 Task: Add Chicken Cheese Nuts & Grapes Snack Box to the cart.
Action: Mouse moved to (248, 117)
Screenshot: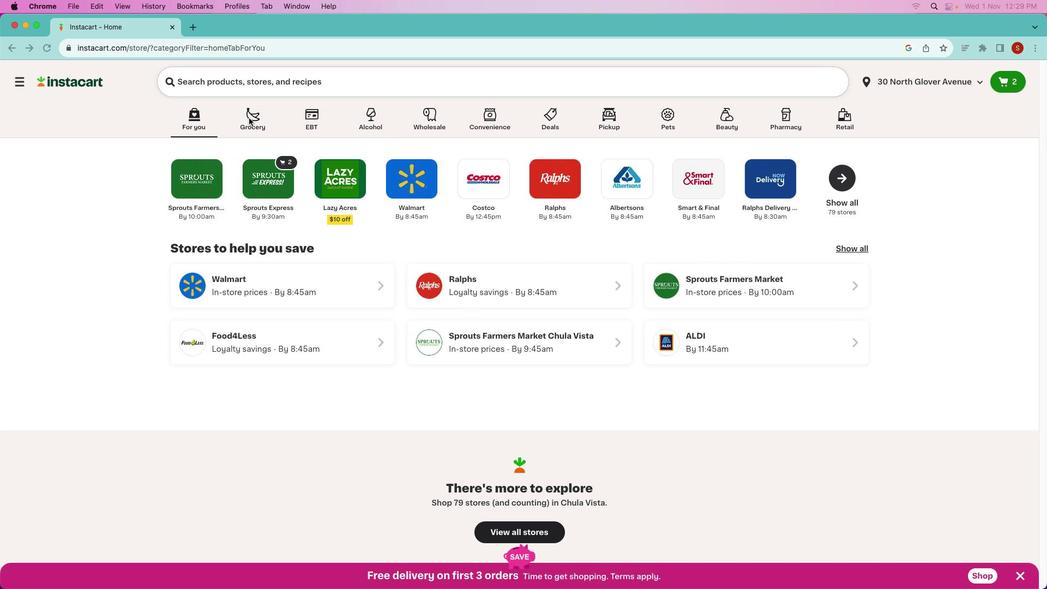 
Action: Mouse pressed left at (248, 117)
Screenshot: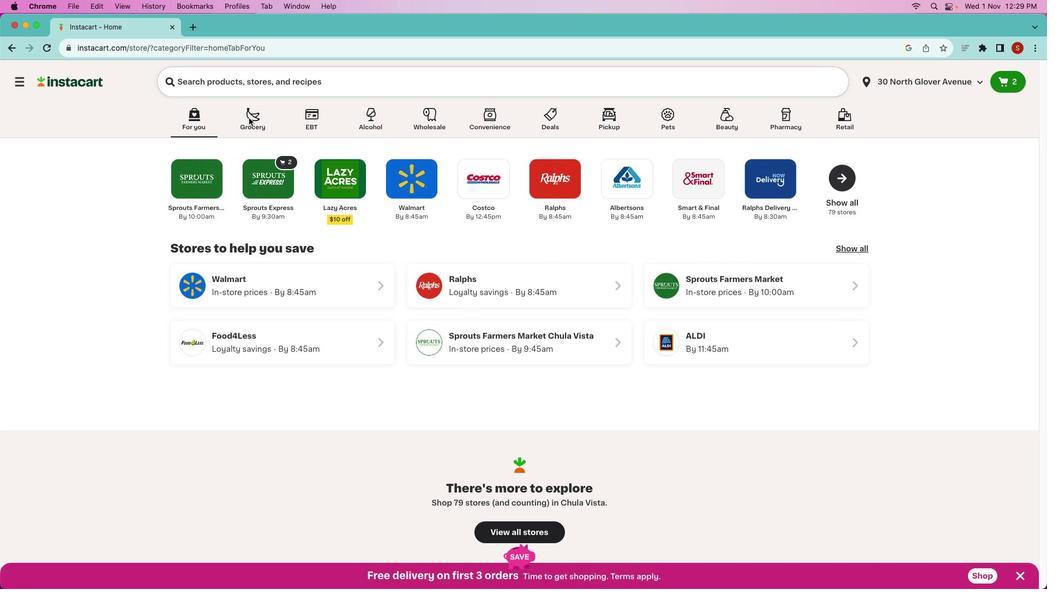 
Action: Mouse pressed left at (248, 117)
Screenshot: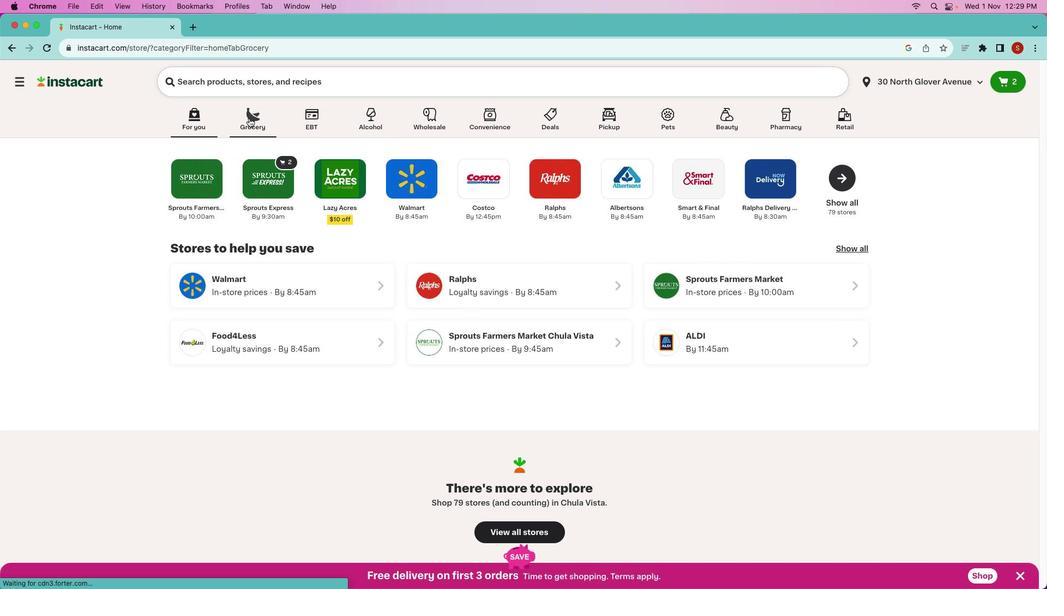 
Action: Mouse moved to (536, 390)
Screenshot: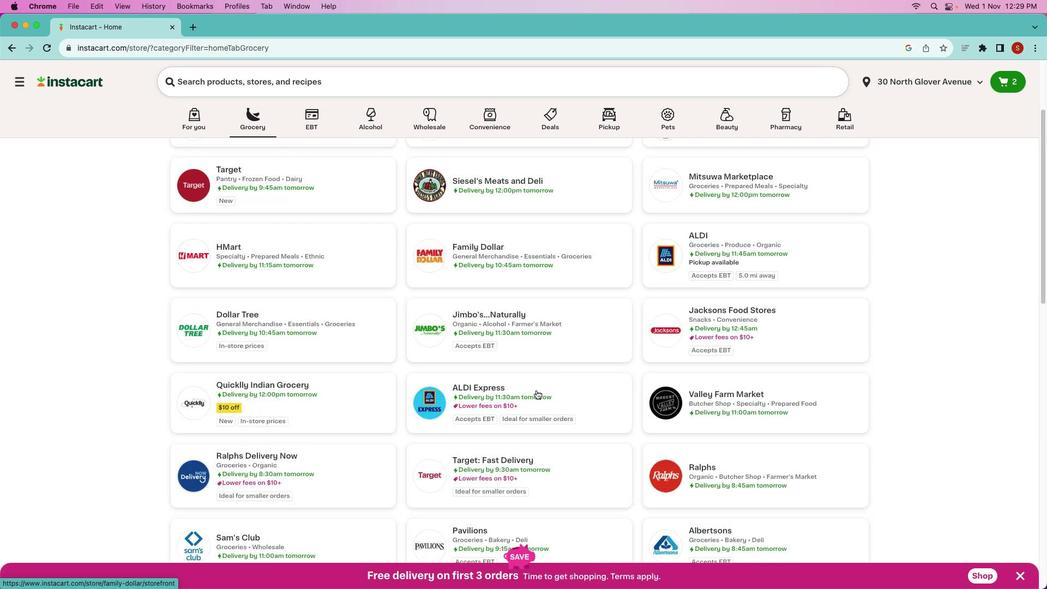 
Action: Mouse scrolled (536, 390) with delta (0, 0)
Screenshot: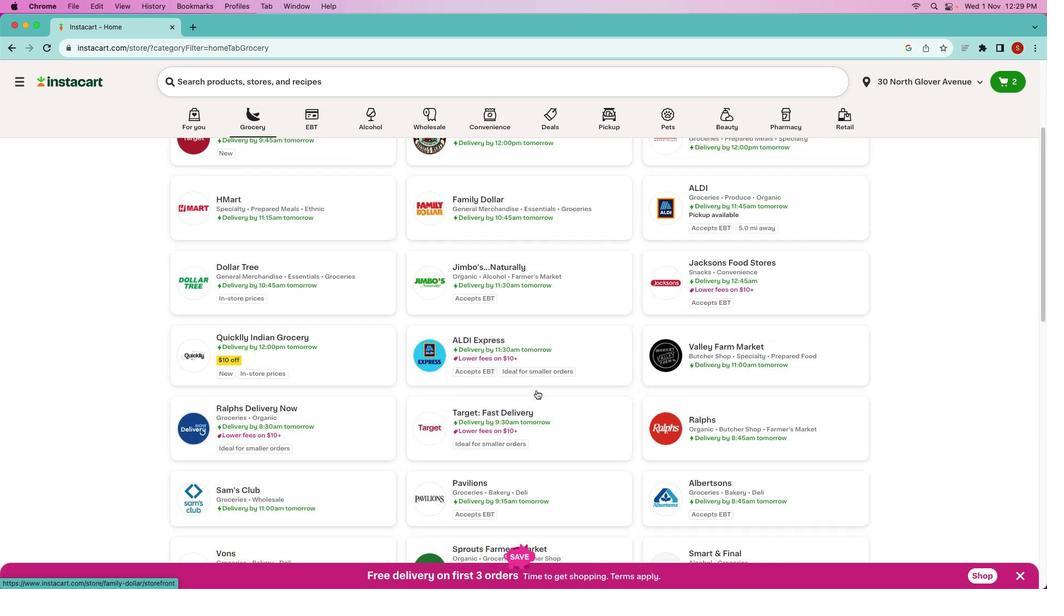 
Action: Mouse scrolled (536, 390) with delta (0, 0)
Screenshot: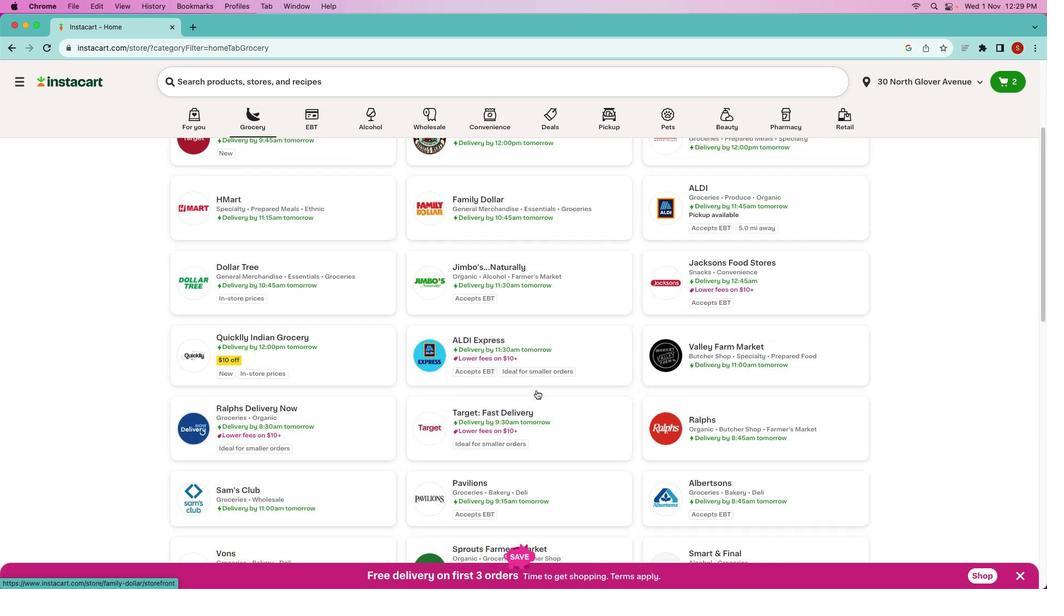 
Action: Mouse scrolled (536, 390) with delta (0, -1)
Screenshot: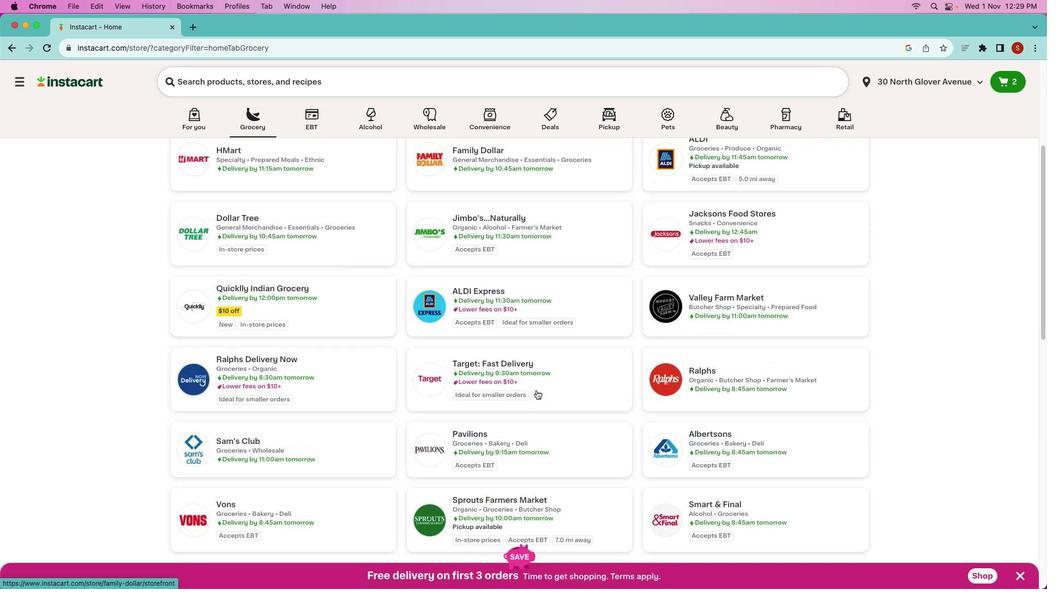 
Action: Mouse scrolled (536, 390) with delta (0, -2)
Screenshot: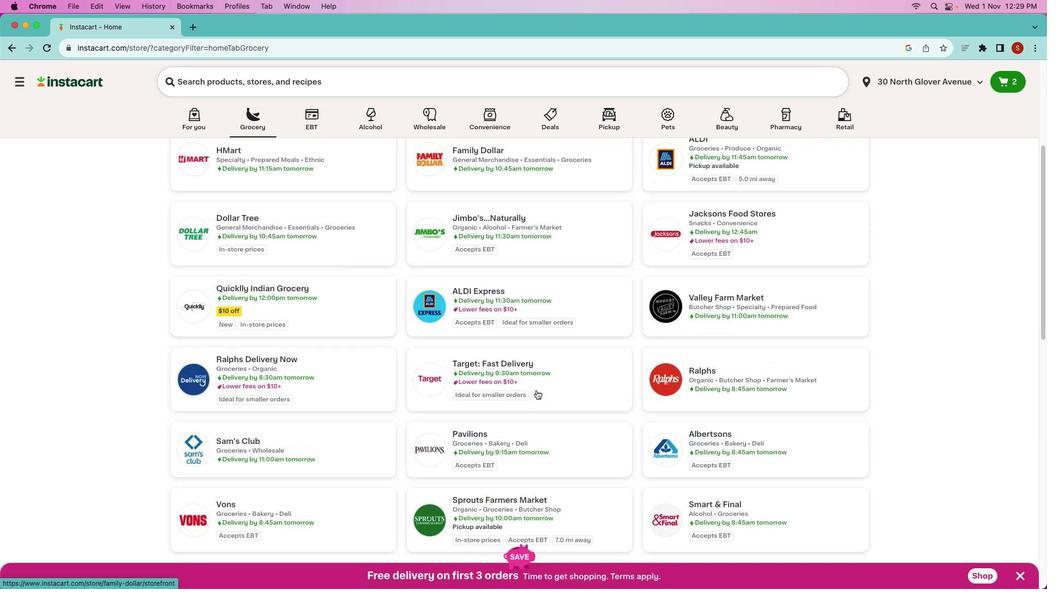 
Action: Mouse moved to (520, 519)
Screenshot: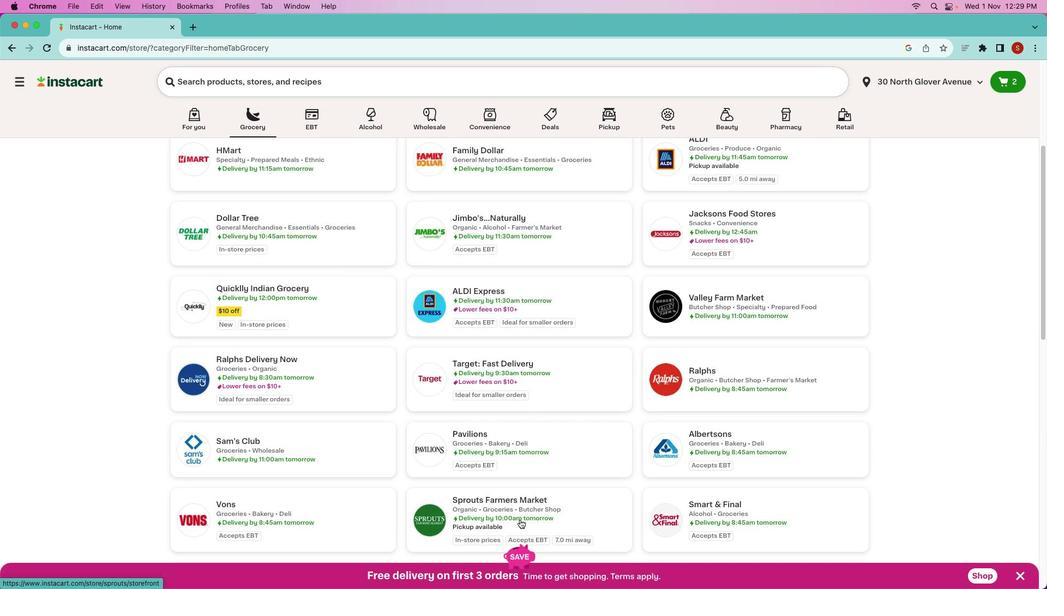 
Action: Mouse pressed left at (520, 519)
Screenshot: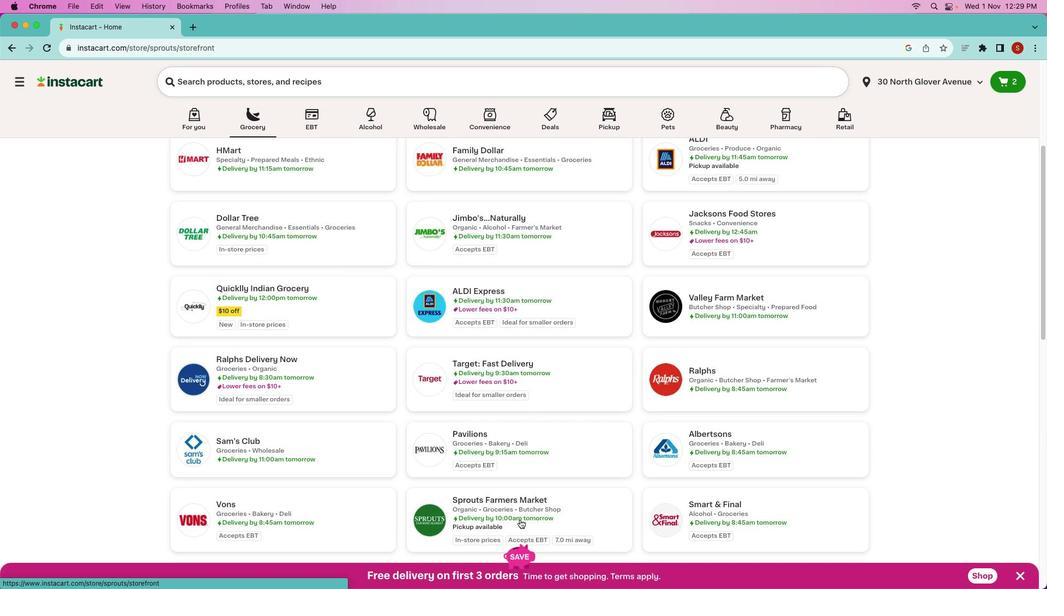 
Action: Mouse moved to (376, 69)
Screenshot: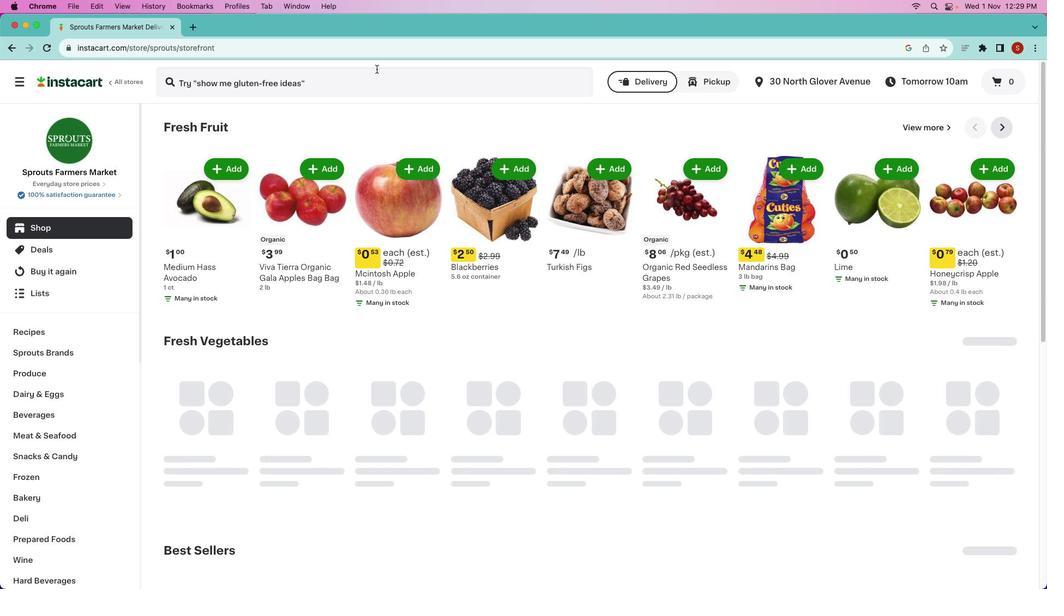 
Action: Mouse pressed left at (376, 69)
Screenshot: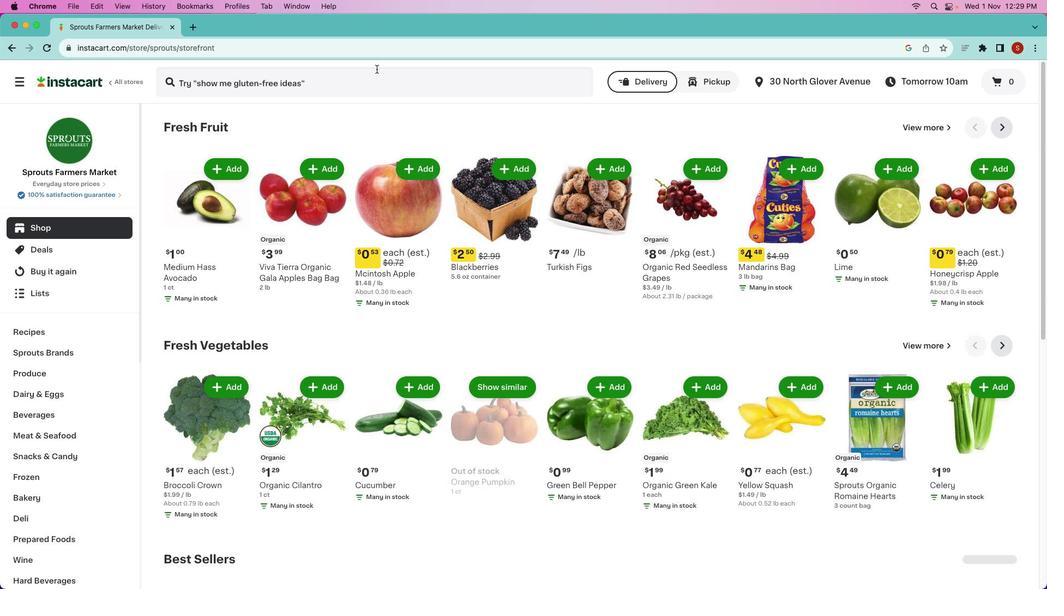 
Action: Mouse moved to (379, 80)
Screenshot: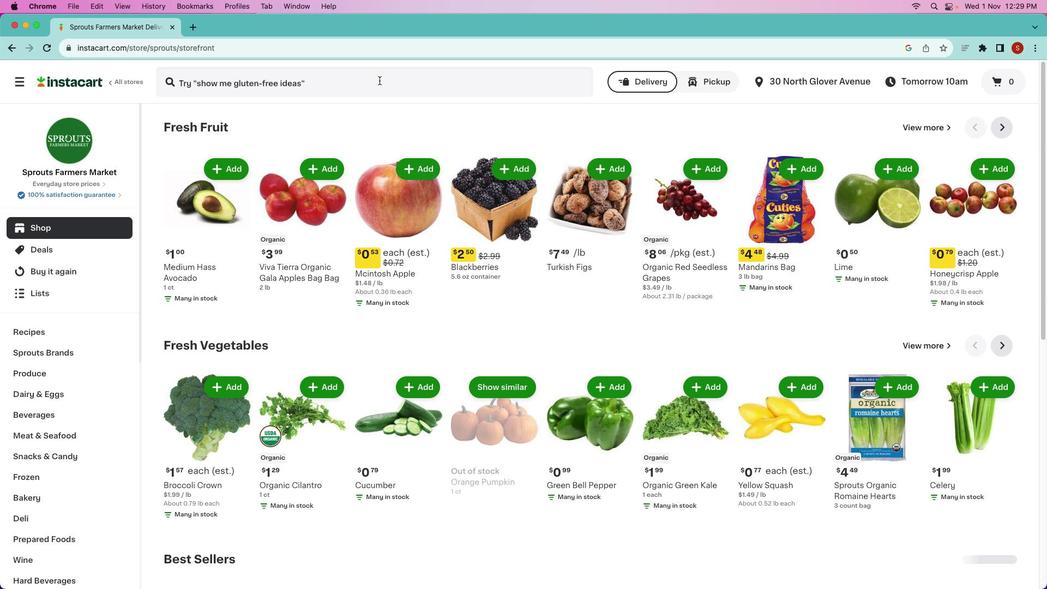 
Action: Mouse pressed left at (379, 80)
Screenshot: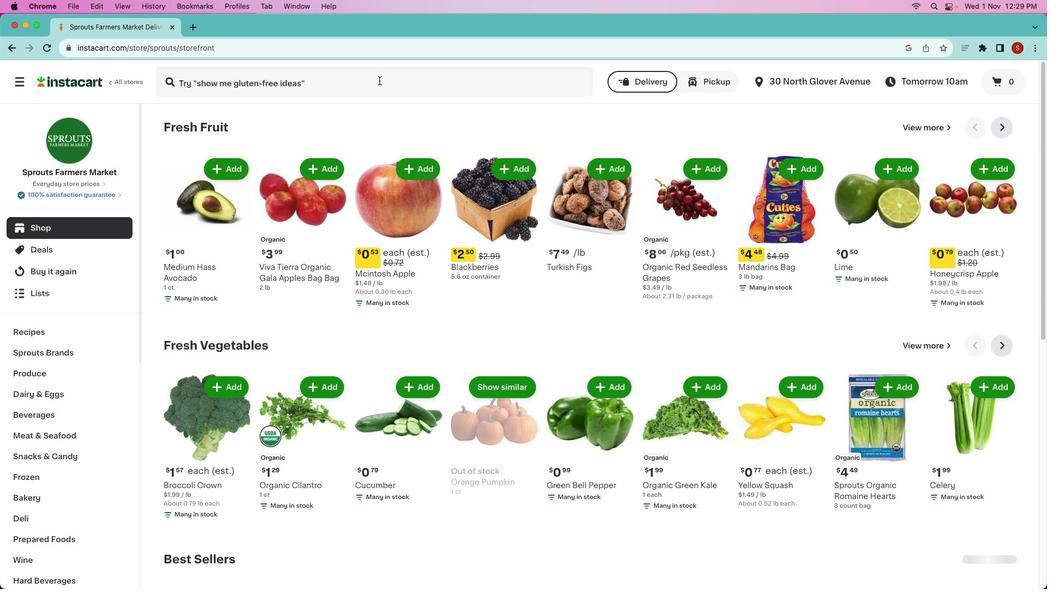 
Action: Key pressed 't''i''d'Key.backspaceKey.backspaceKey.backspace'c''h''c''i''c'Key.backspaceKey.backspaceKey.backspace'o'Key.backspace'i''c''k''e''n'Key.space'c''h''e''e''s''e'Key.space'n''u''t''s'Key.spaceKey.shift_r'$'Key.backspaceKey.shift_r'&'Key.space'g''r''a''p''s'Key.backspace'e''s'Key.space's''n''a''c''k'Key.space'b''o''x'Key.enter
Screenshot: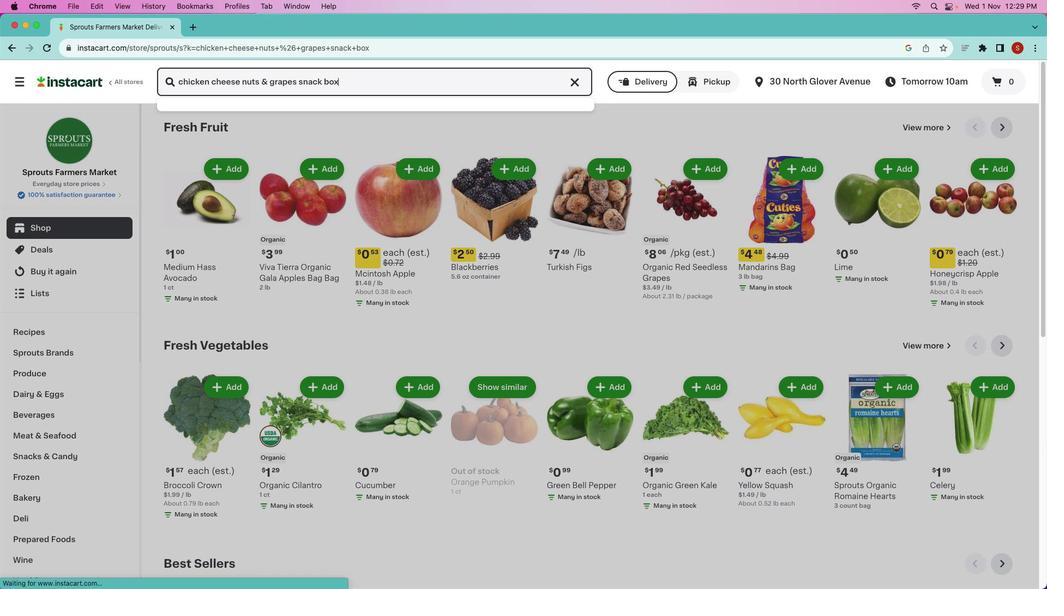 
Action: Mouse moved to (283, 177)
Screenshot: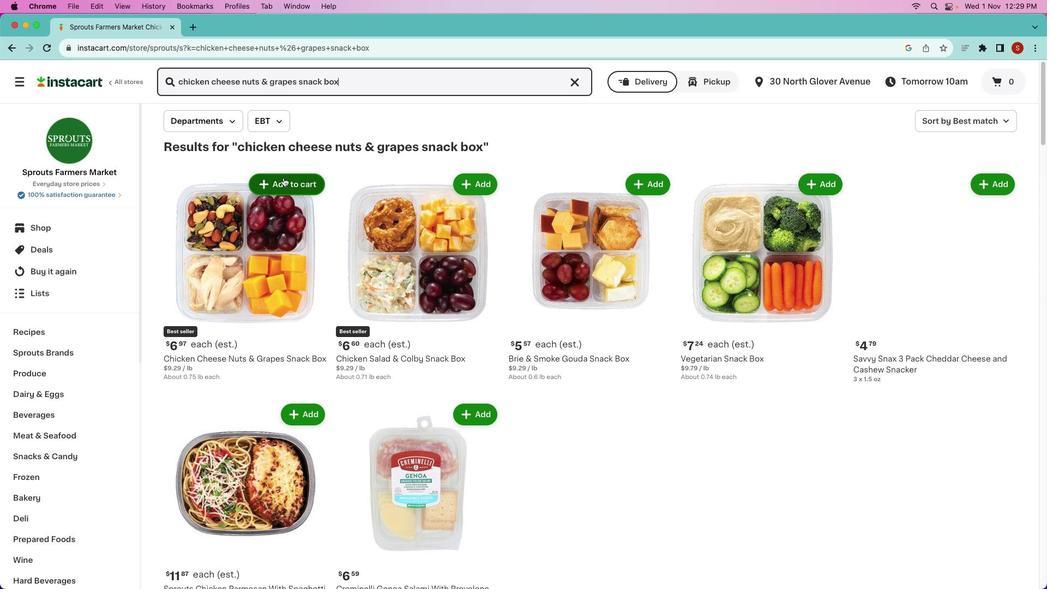
Action: Mouse pressed left at (283, 177)
Screenshot: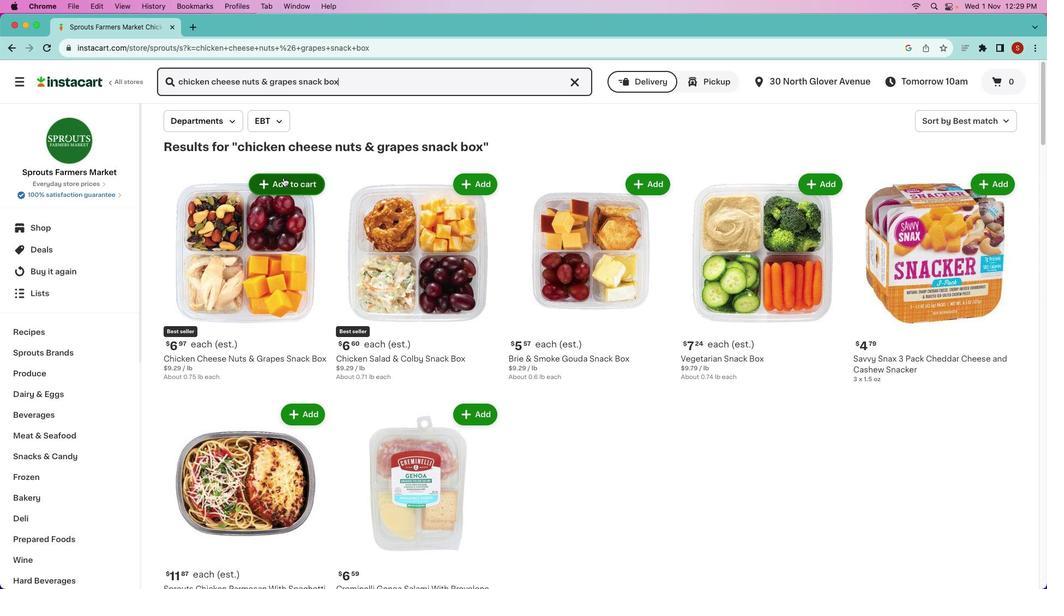 
Action: Mouse moved to (268, 314)
Screenshot: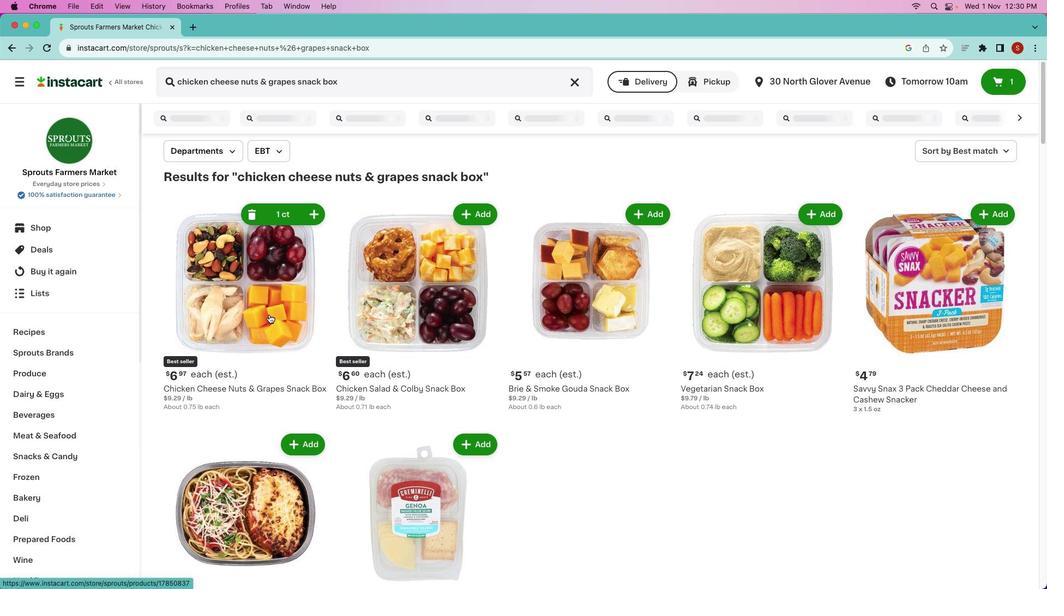 
